 Task: Create a task  Add support for image and video editing within the app , assign it to team member softage.8@softage.net in the project VikingTech and update the status of the task to  On Track  , set the priority of the task to High.
Action: Mouse moved to (69, 423)
Screenshot: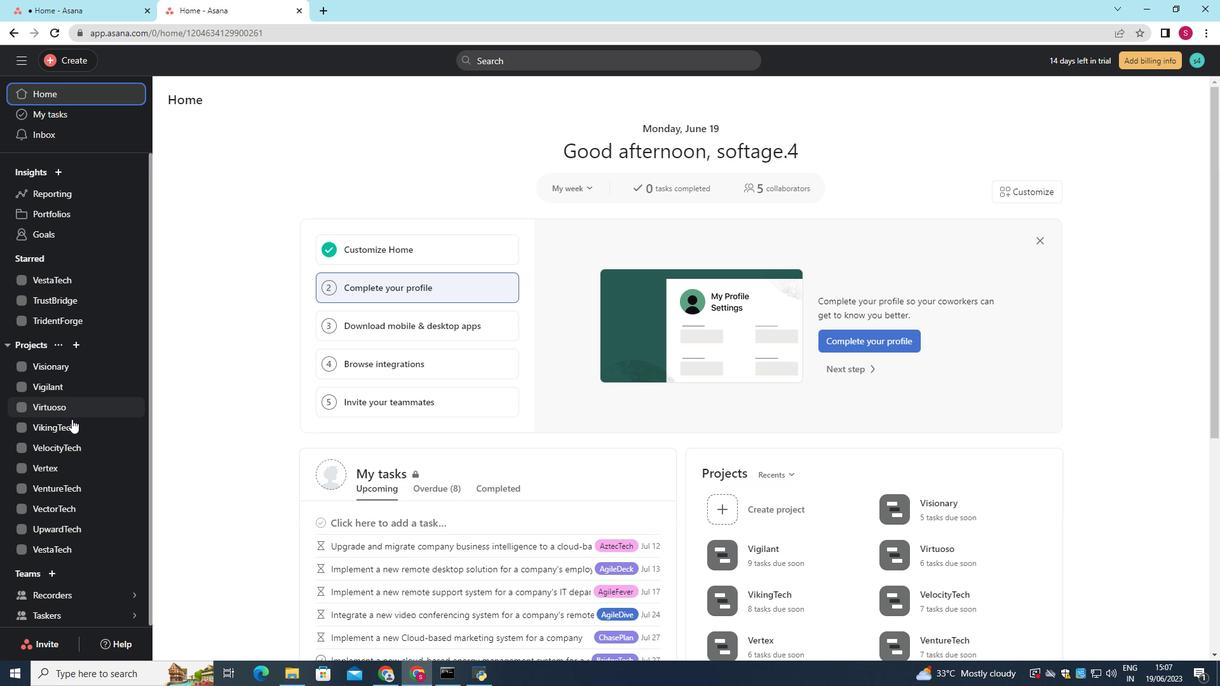 
Action: Mouse pressed left at (69, 423)
Screenshot: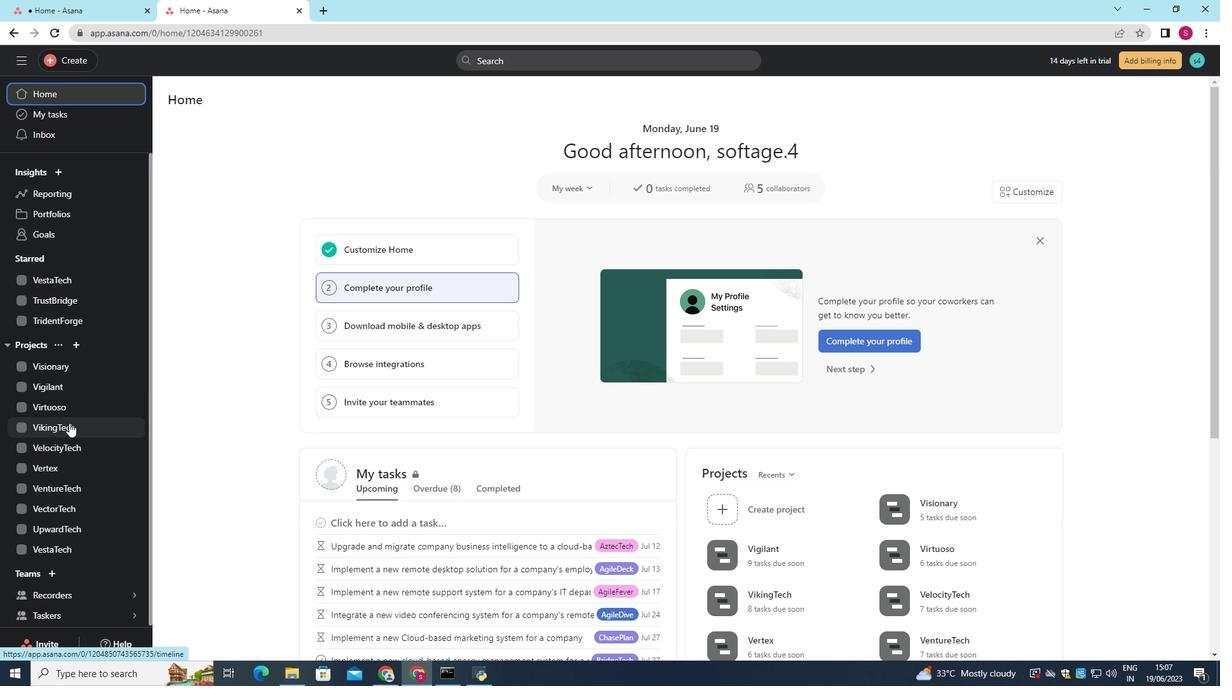 
Action: Mouse moved to (434, 431)
Screenshot: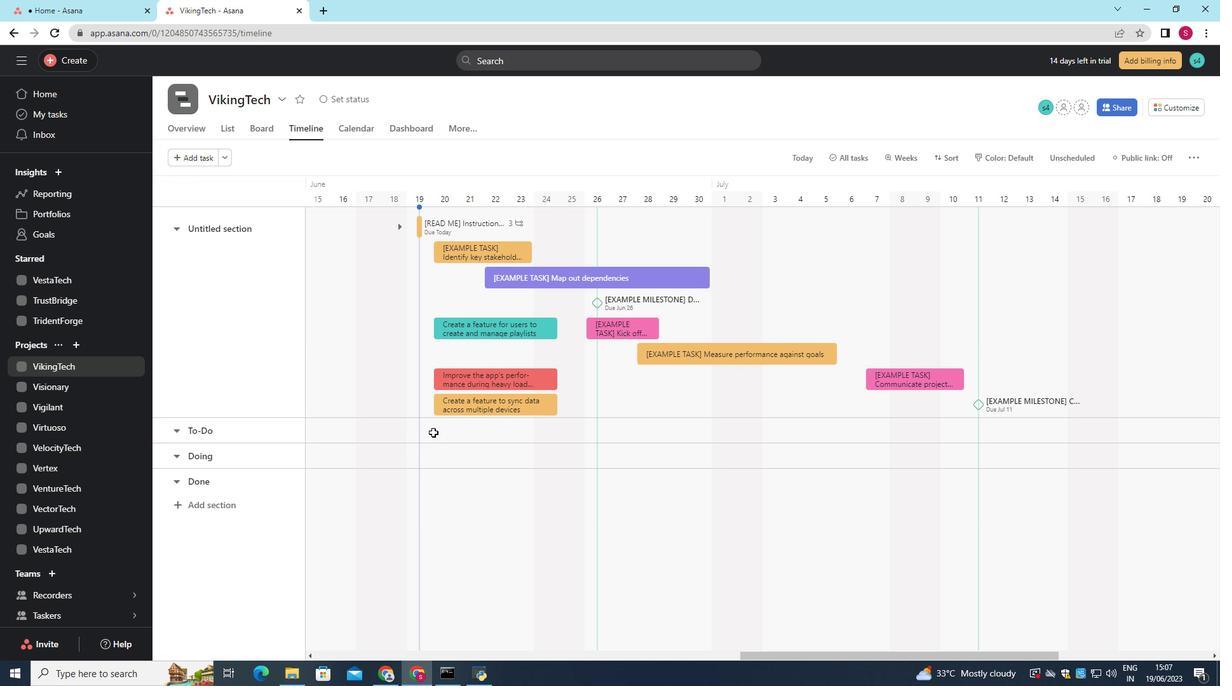 
Action: Mouse pressed left at (434, 431)
Screenshot: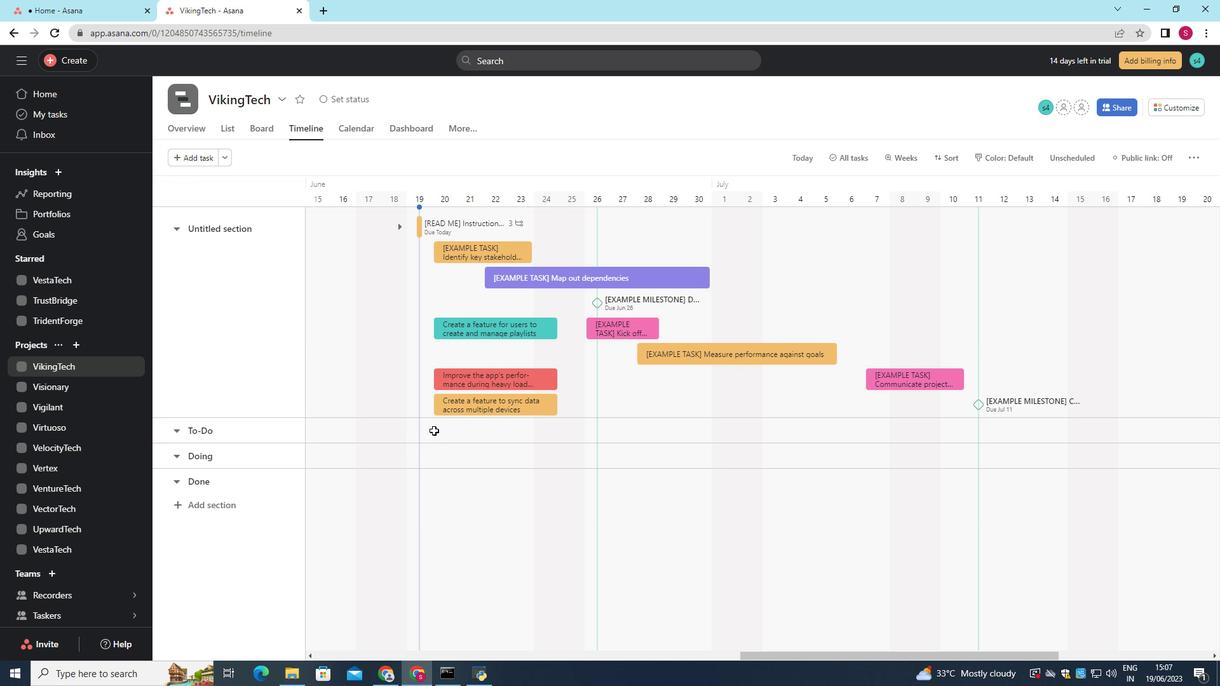 
Action: Mouse moved to (433, 419)
Screenshot: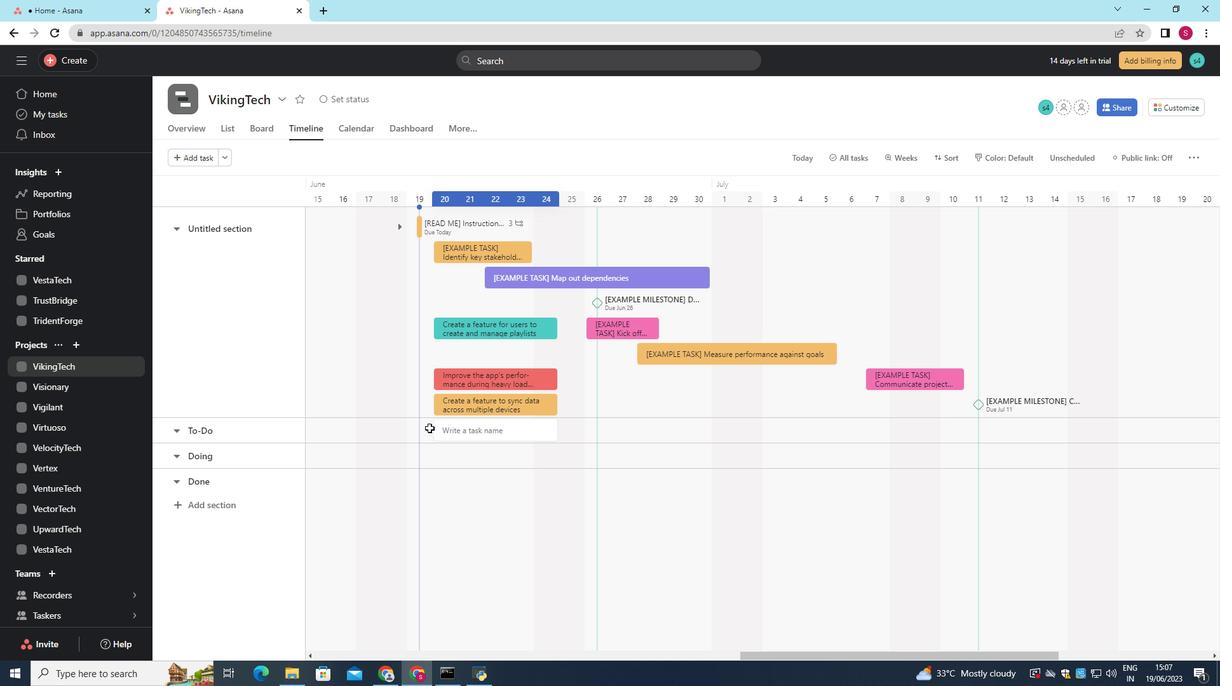 
Action: Key pressed <Key.shift>Add<Key.space>support<Key.space>for<Key.space>image<Key.space>and<Key.space>video<Key.space>editing<Key.space>within<Key.space>the<Key.space>app
Screenshot: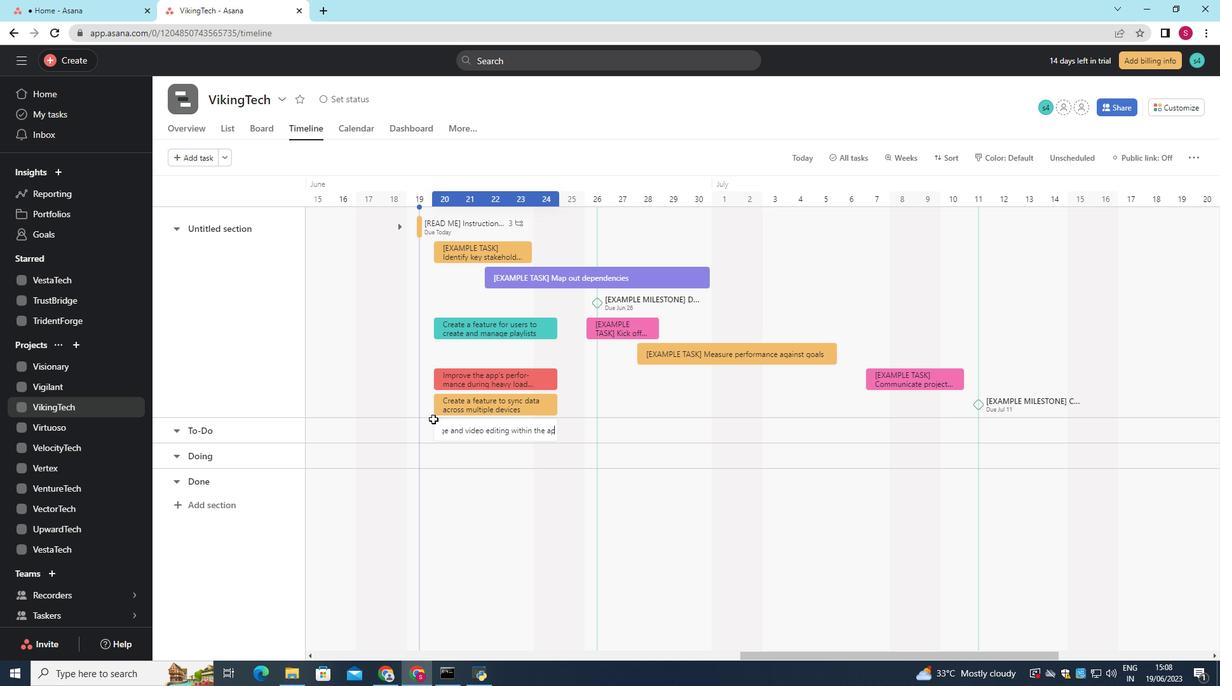 
Action: Mouse moved to (434, 417)
Screenshot: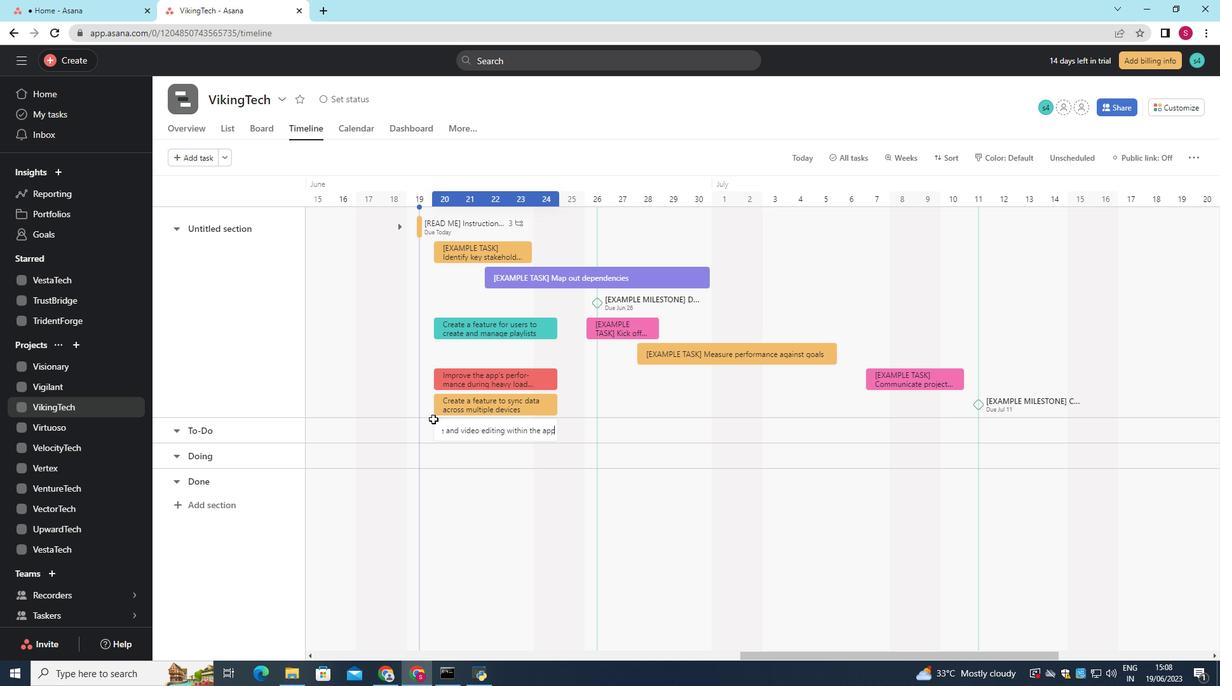 
Action: Key pressed <Key.enter>
Screenshot: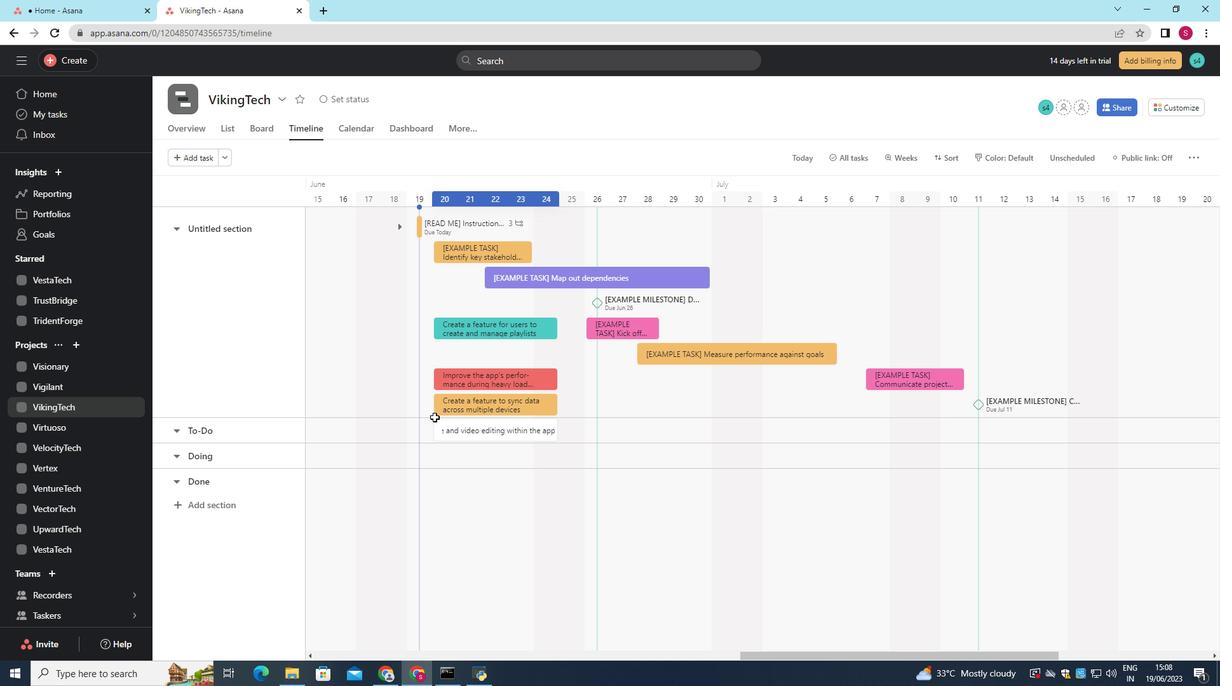 
Action: Mouse moved to (489, 428)
Screenshot: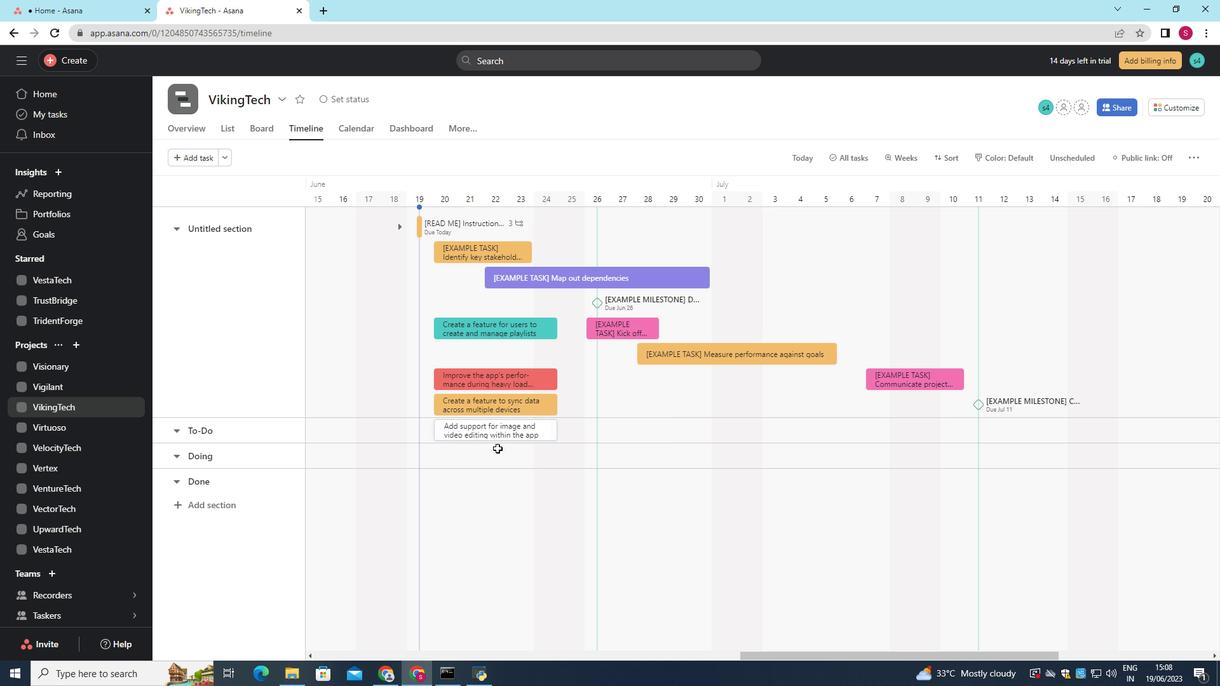
Action: Mouse pressed left at (489, 428)
Screenshot: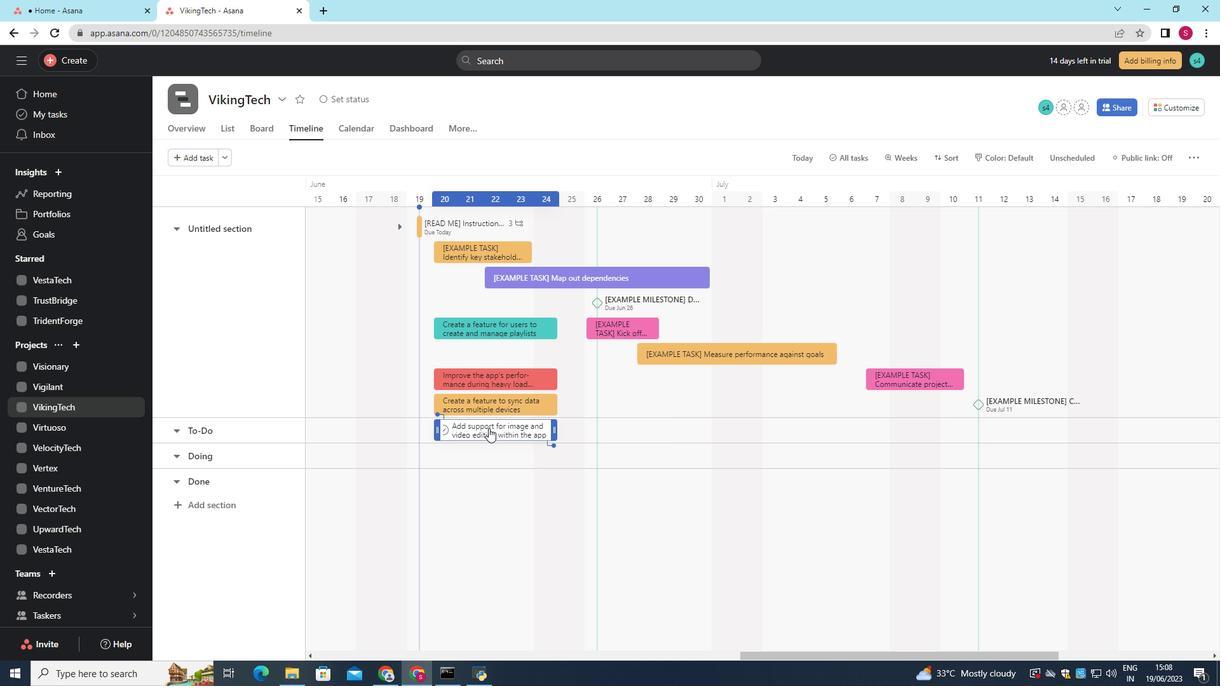 
Action: Mouse moved to (931, 232)
Screenshot: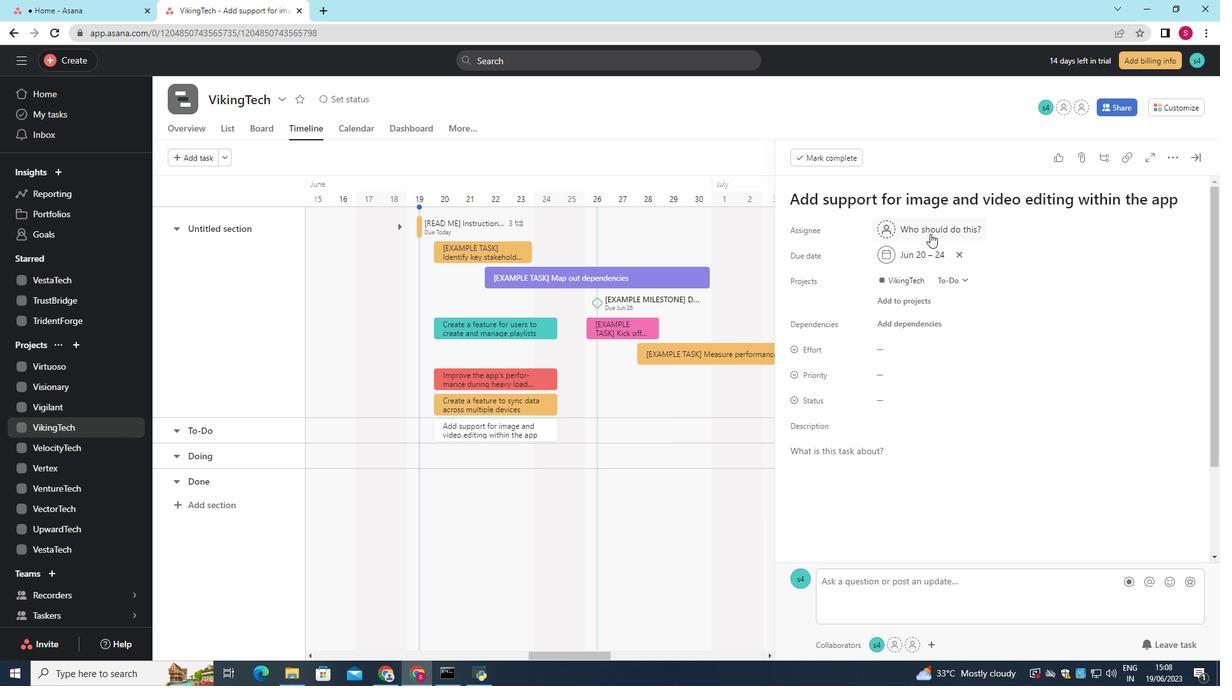 
Action: Mouse pressed left at (931, 232)
Screenshot: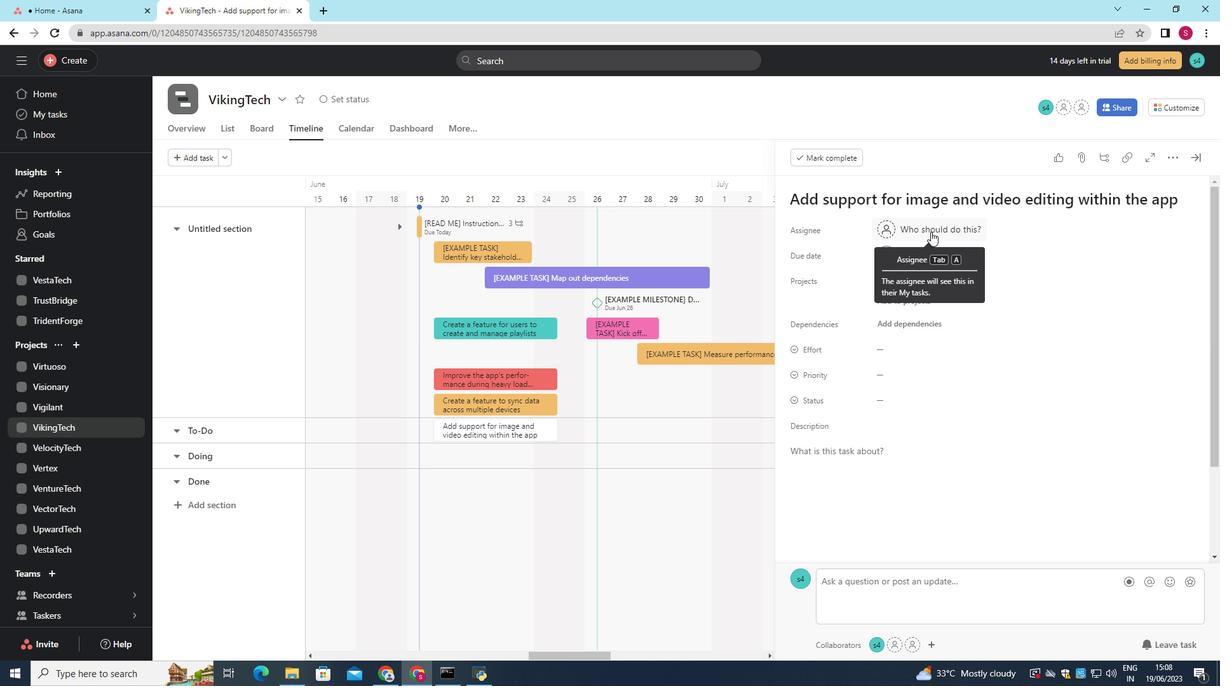
Action: Mouse moved to (887, 261)
Screenshot: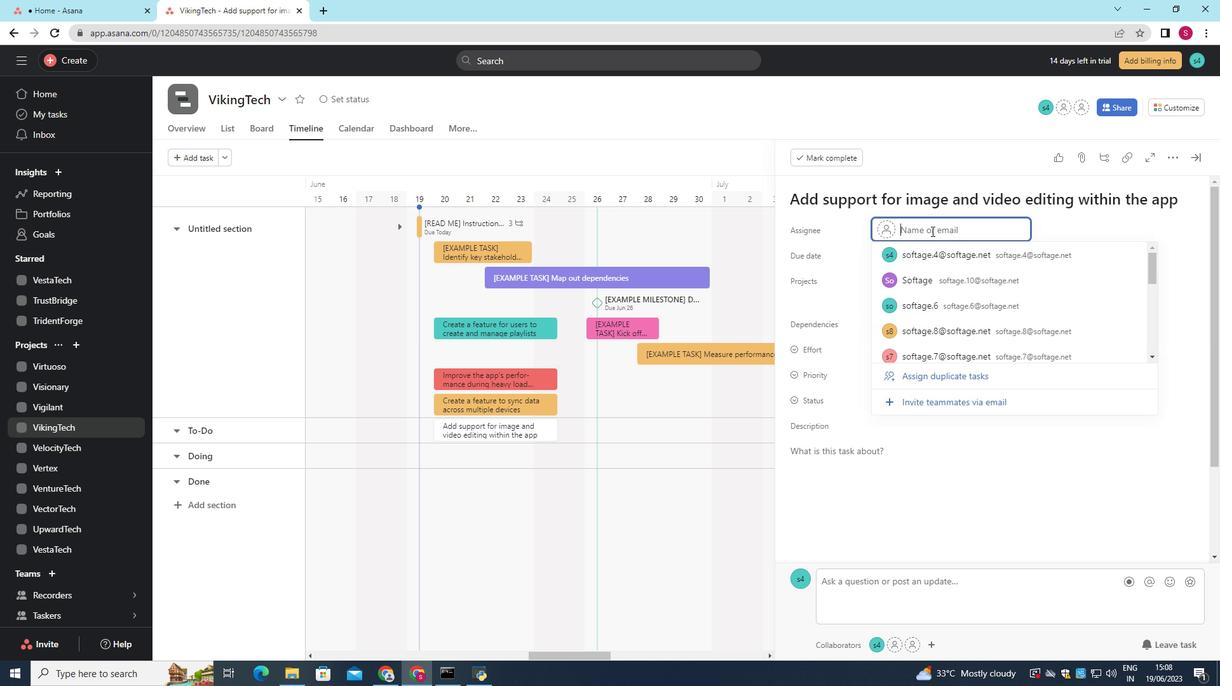 
Action: Key pressed softage.8<Key.shift><Key.shift>@softage.net
Screenshot: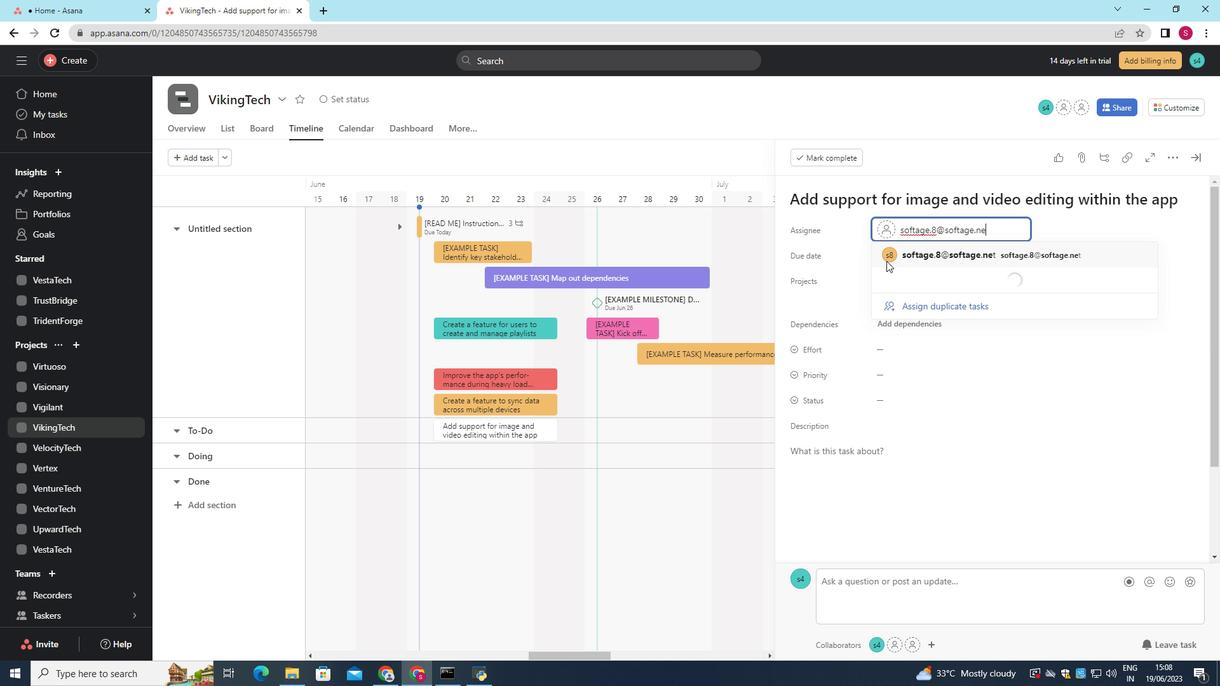 
Action: Mouse moved to (941, 399)
Screenshot: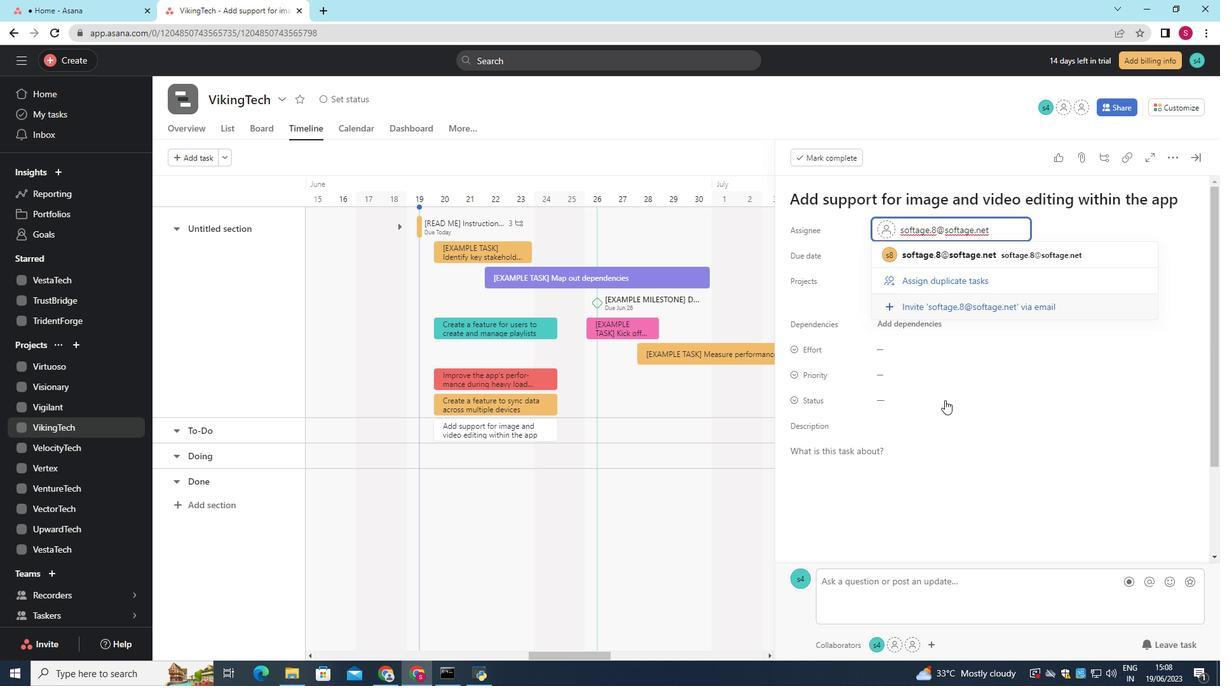 
Action: Mouse pressed left at (941, 399)
Screenshot: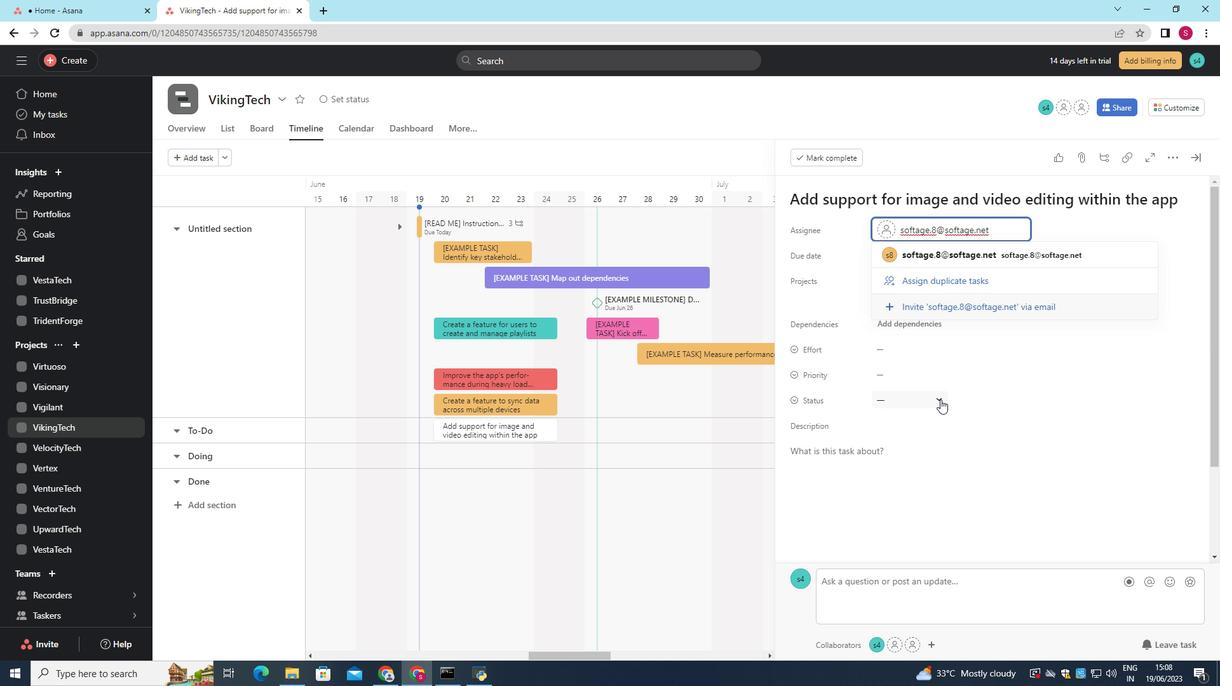 
Action: Mouse moved to (919, 441)
Screenshot: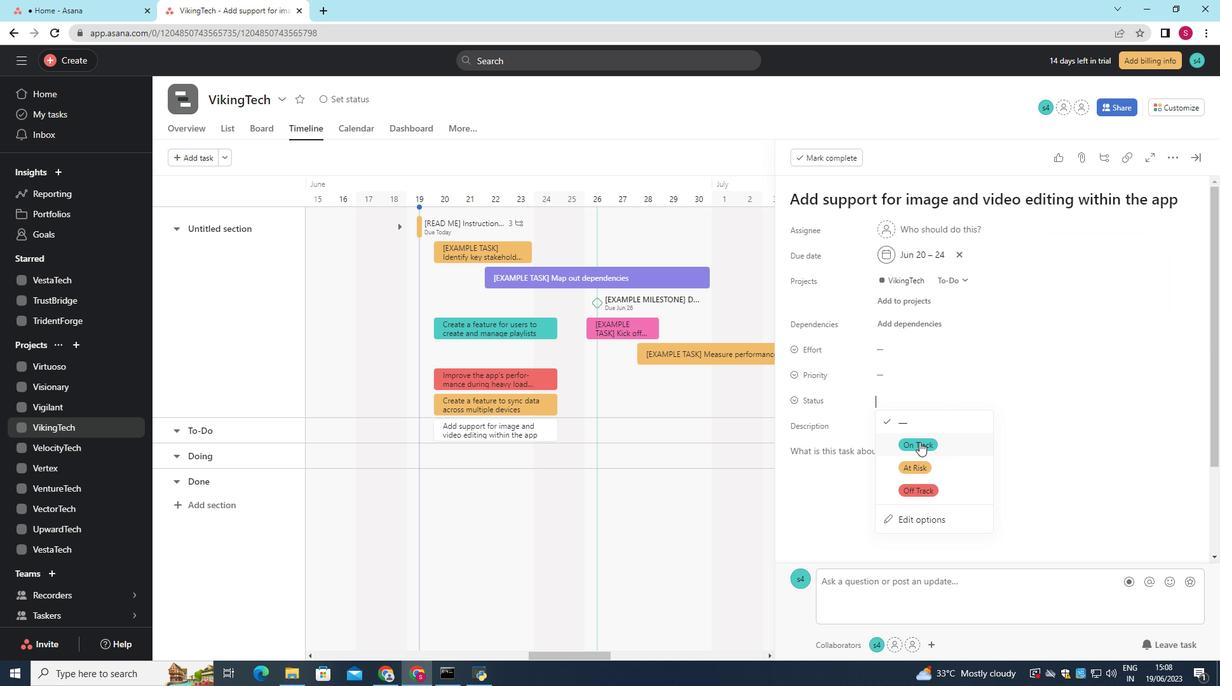 
Action: Mouse pressed left at (919, 441)
Screenshot: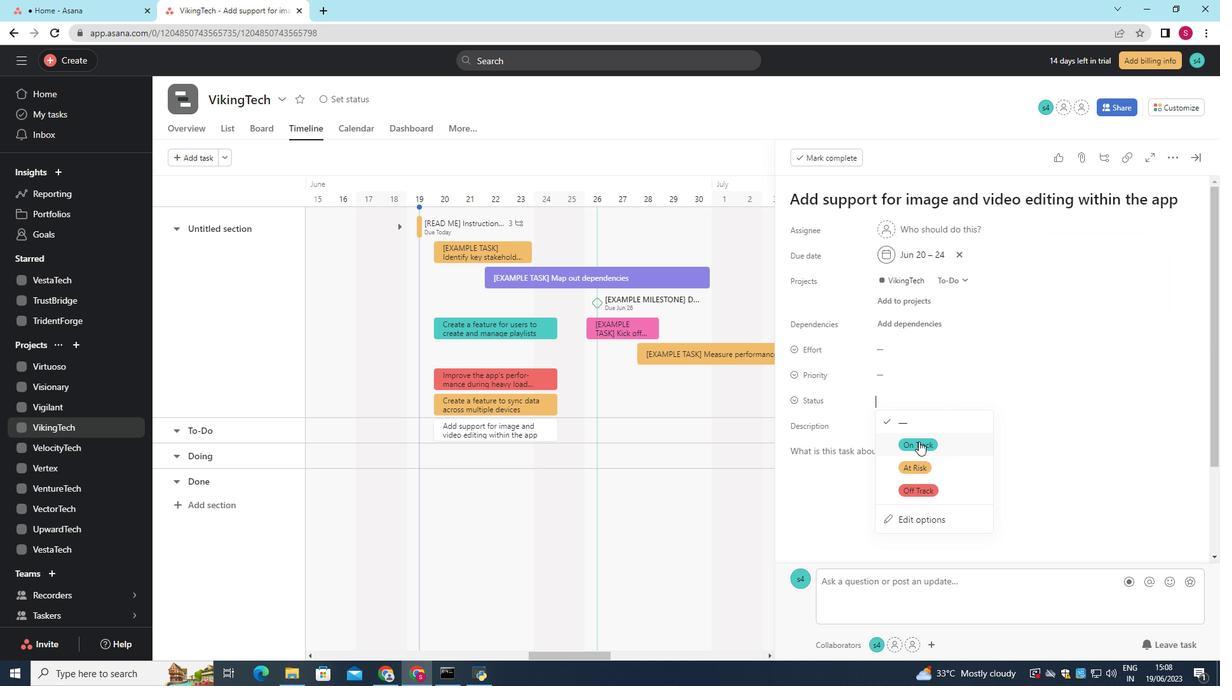 
Action: Mouse moved to (927, 372)
Screenshot: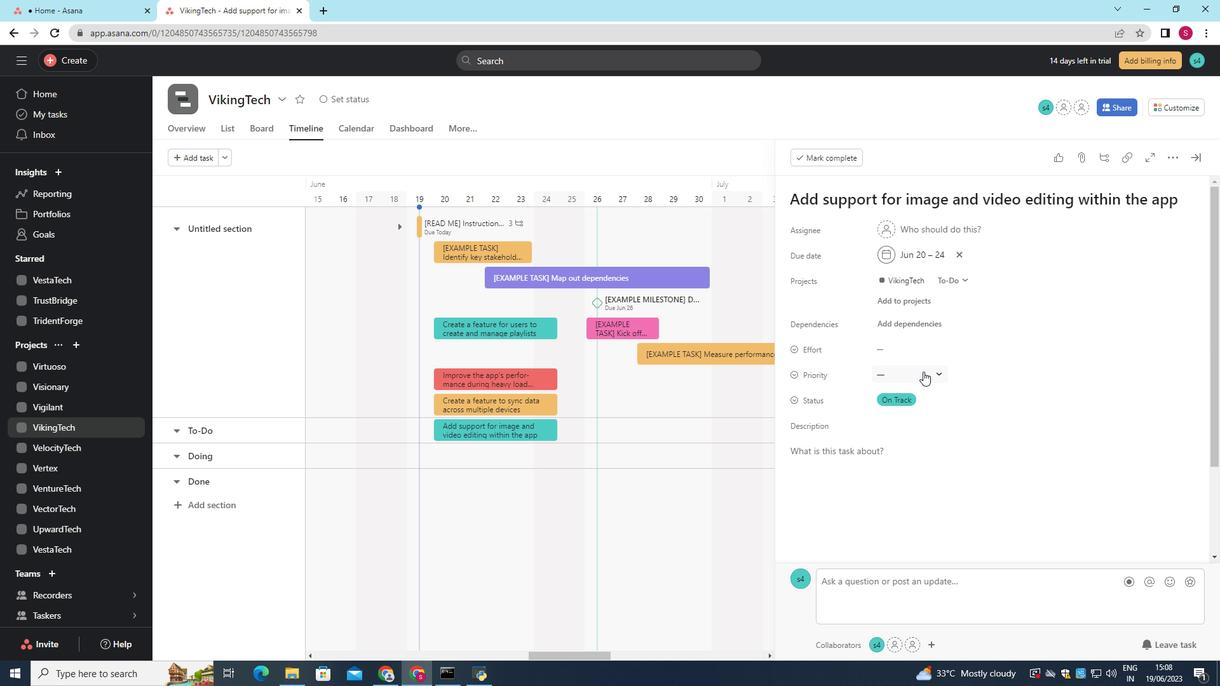 
Action: Mouse pressed left at (927, 372)
Screenshot: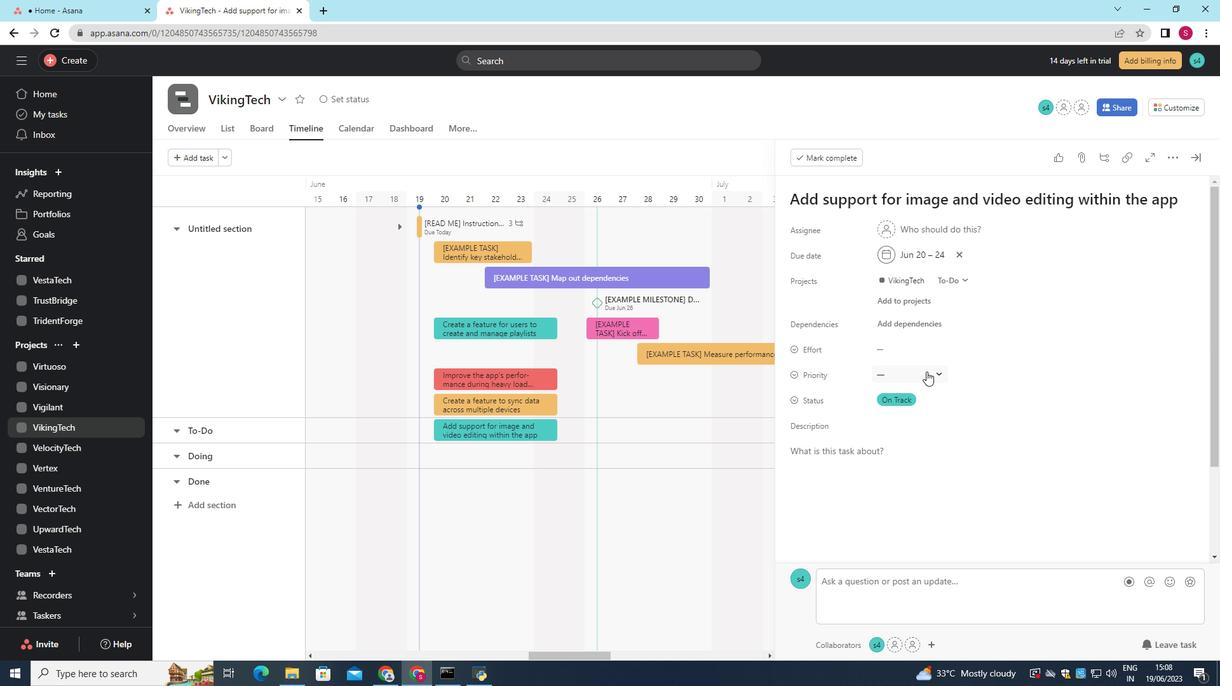 
Action: Mouse moved to (914, 419)
Screenshot: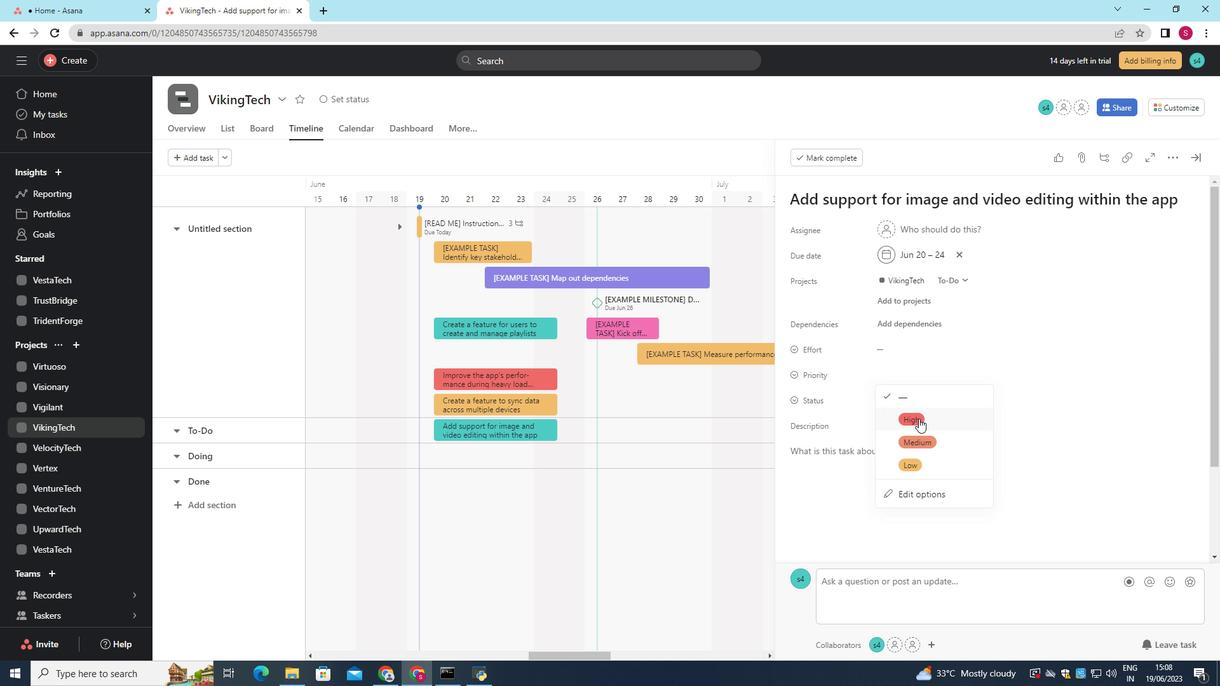 
Action: Mouse pressed left at (914, 419)
Screenshot: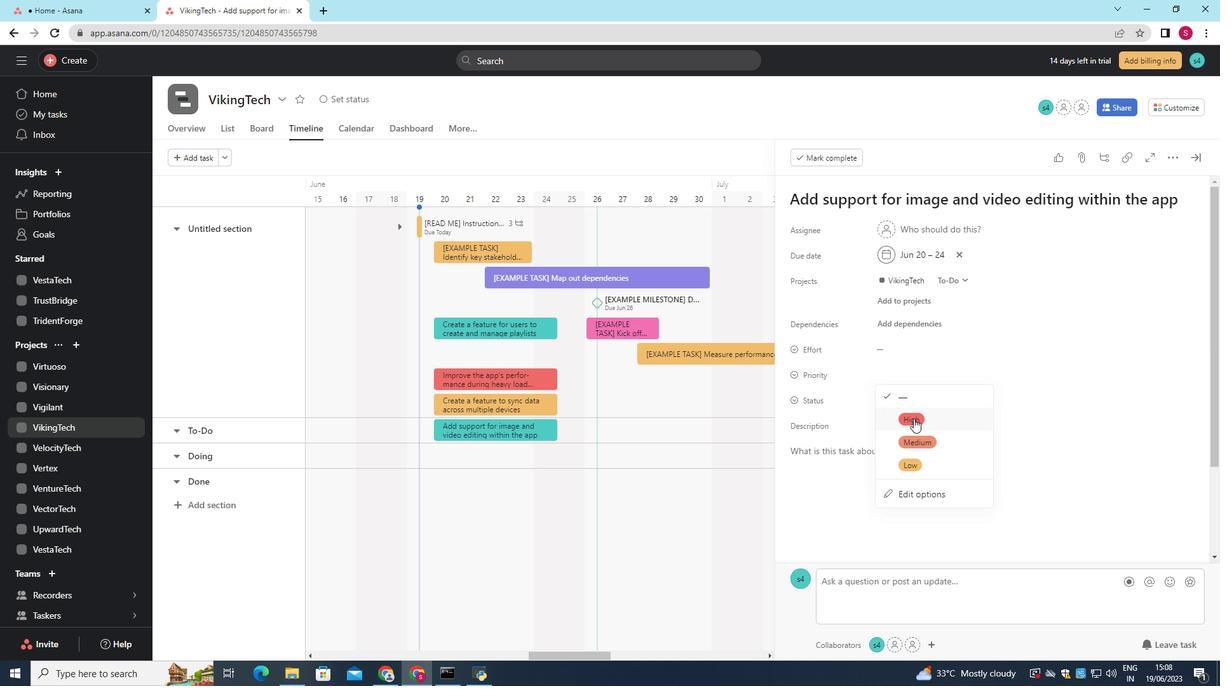 
Action: Mouse moved to (913, 417)
Screenshot: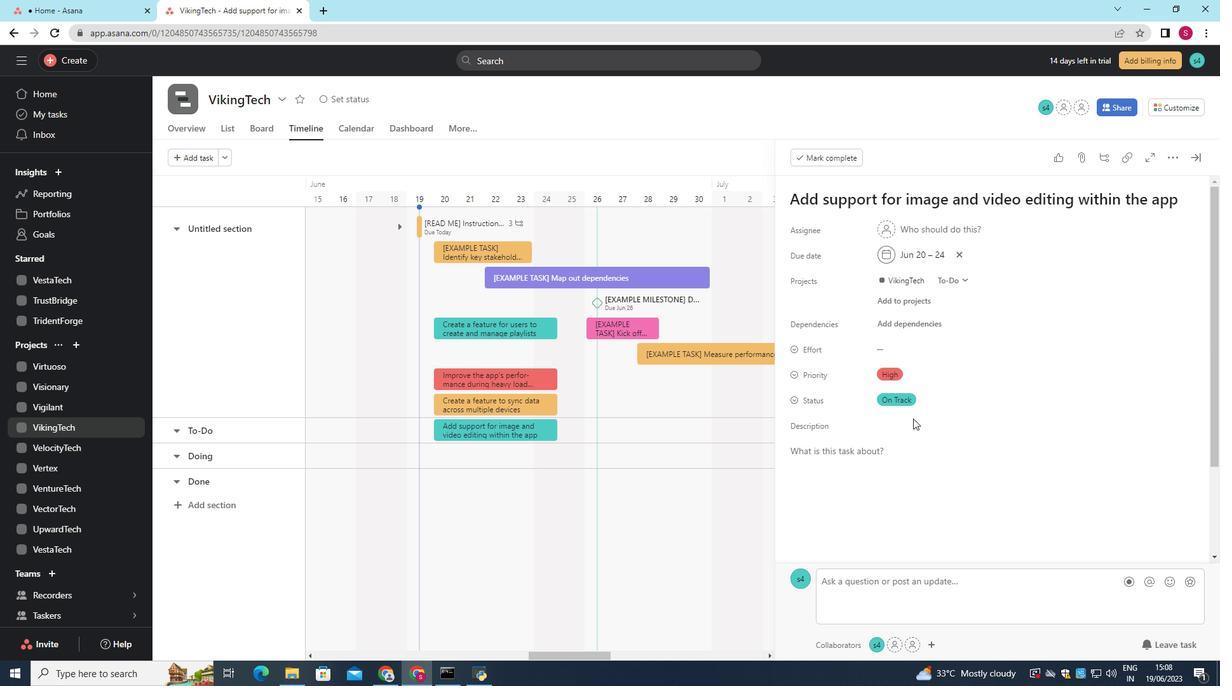 
